 Task: Add in the project ZoneTech a sprint 'Starburst'.
Action: Mouse moved to (91, 211)
Screenshot: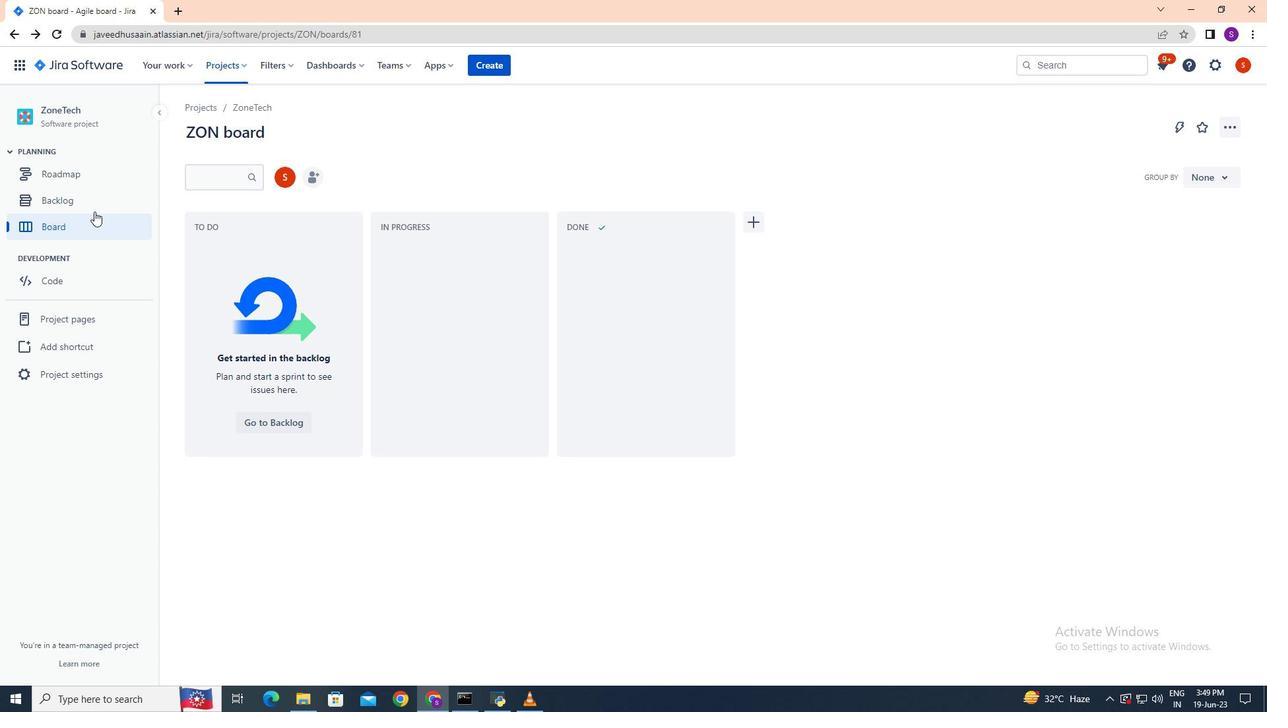 
Action: Mouse pressed left at (91, 211)
Screenshot: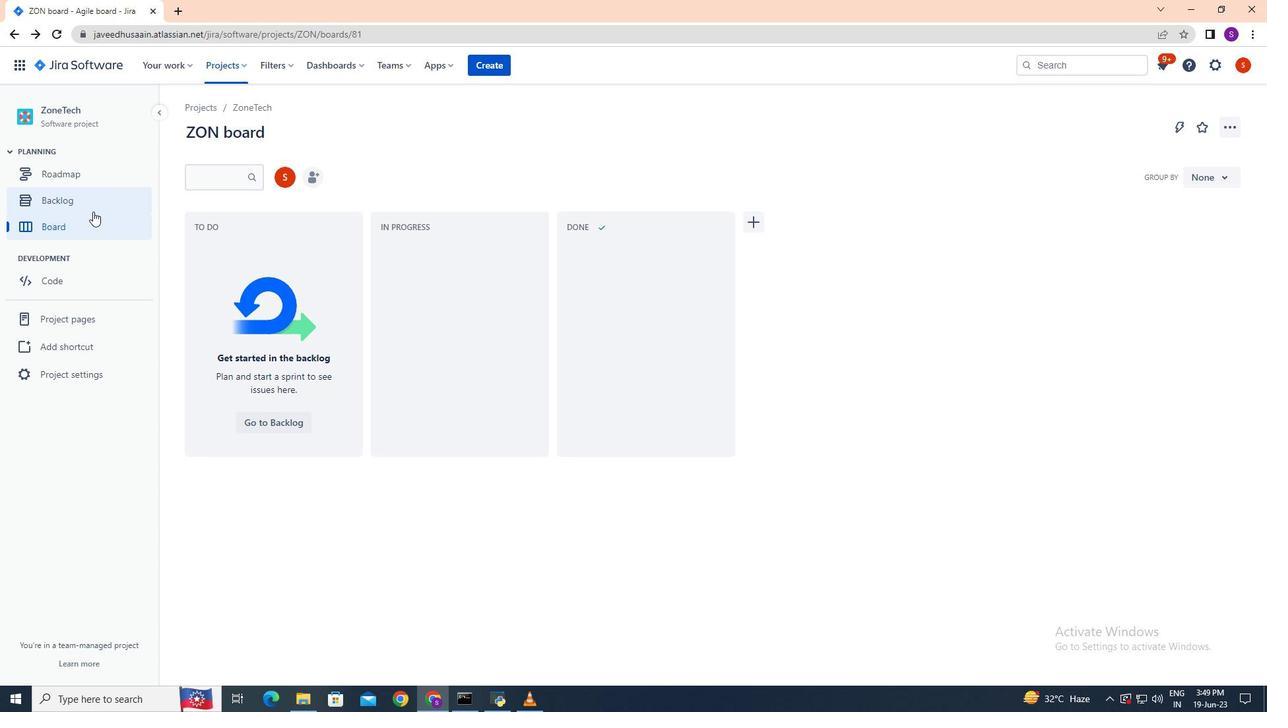 
Action: Mouse moved to (541, 434)
Screenshot: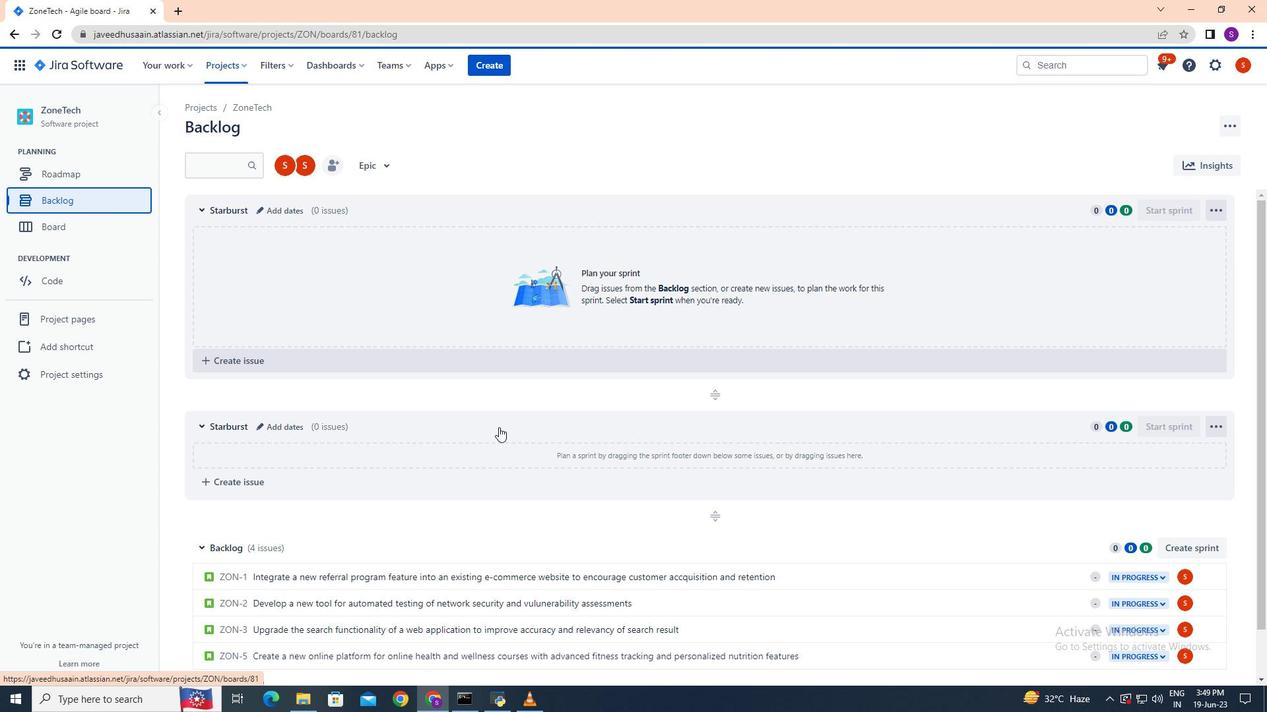 
Action: Mouse scrolled (541, 433) with delta (0, 0)
Screenshot: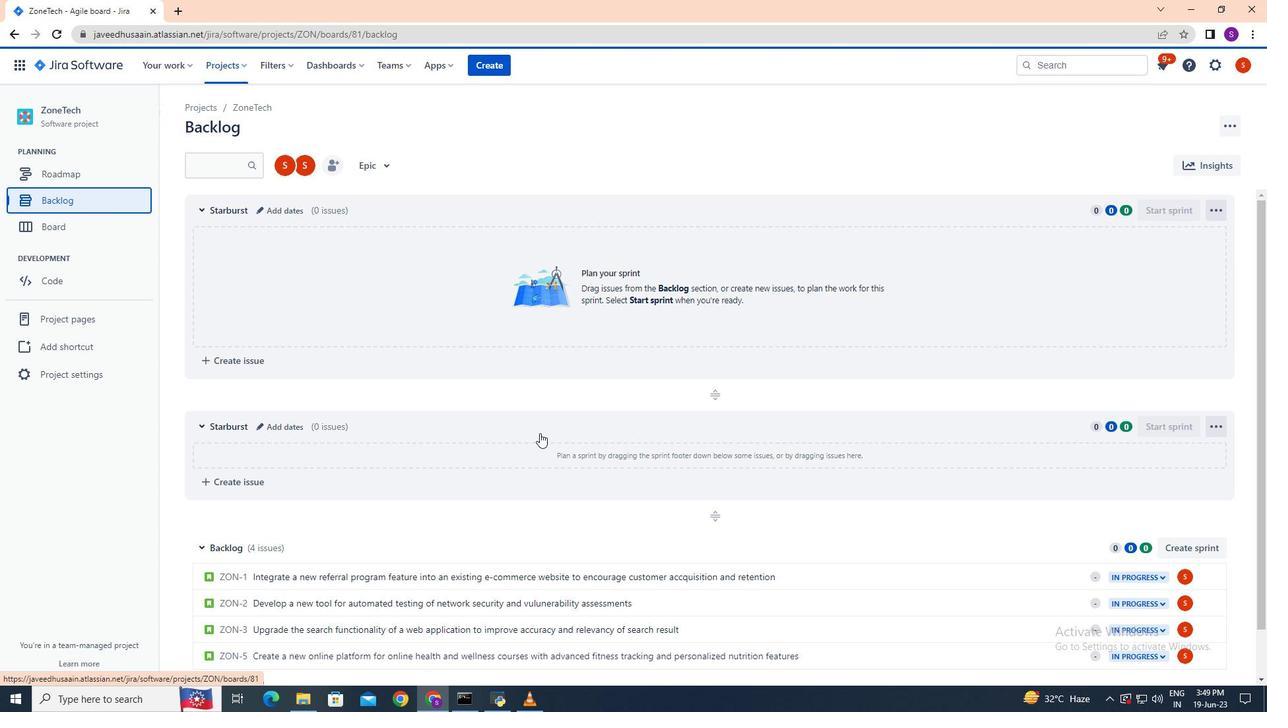 
Action: Mouse scrolled (541, 433) with delta (0, 0)
Screenshot: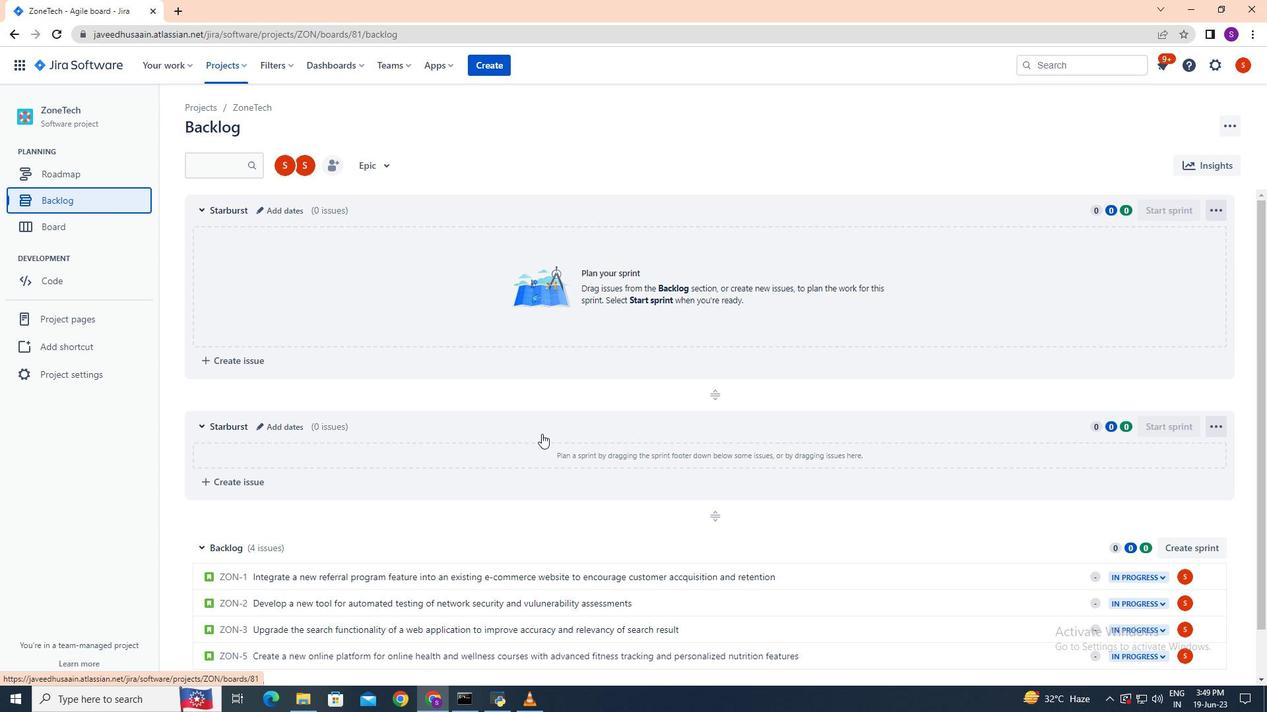 
Action: Mouse scrolled (541, 434) with delta (0, 0)
Screenshot: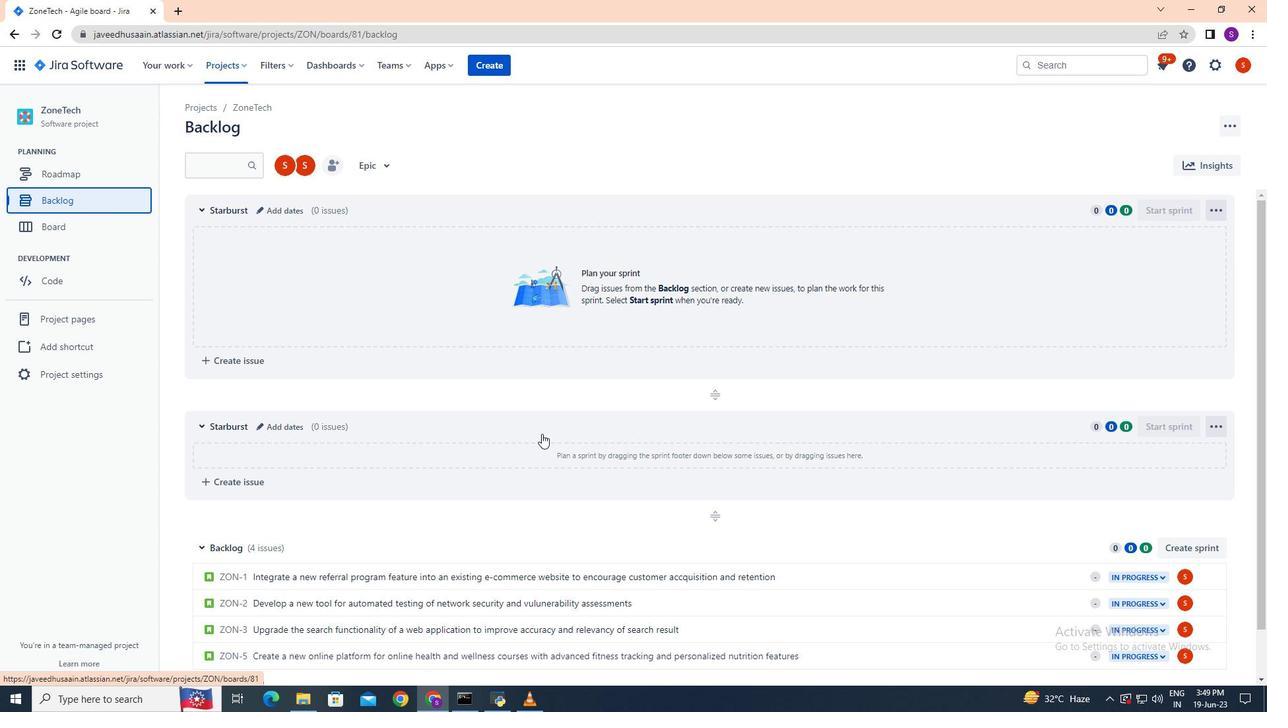 
Action: Mouse scrolled (541, 433) with delta (0, 0)
Screenshot: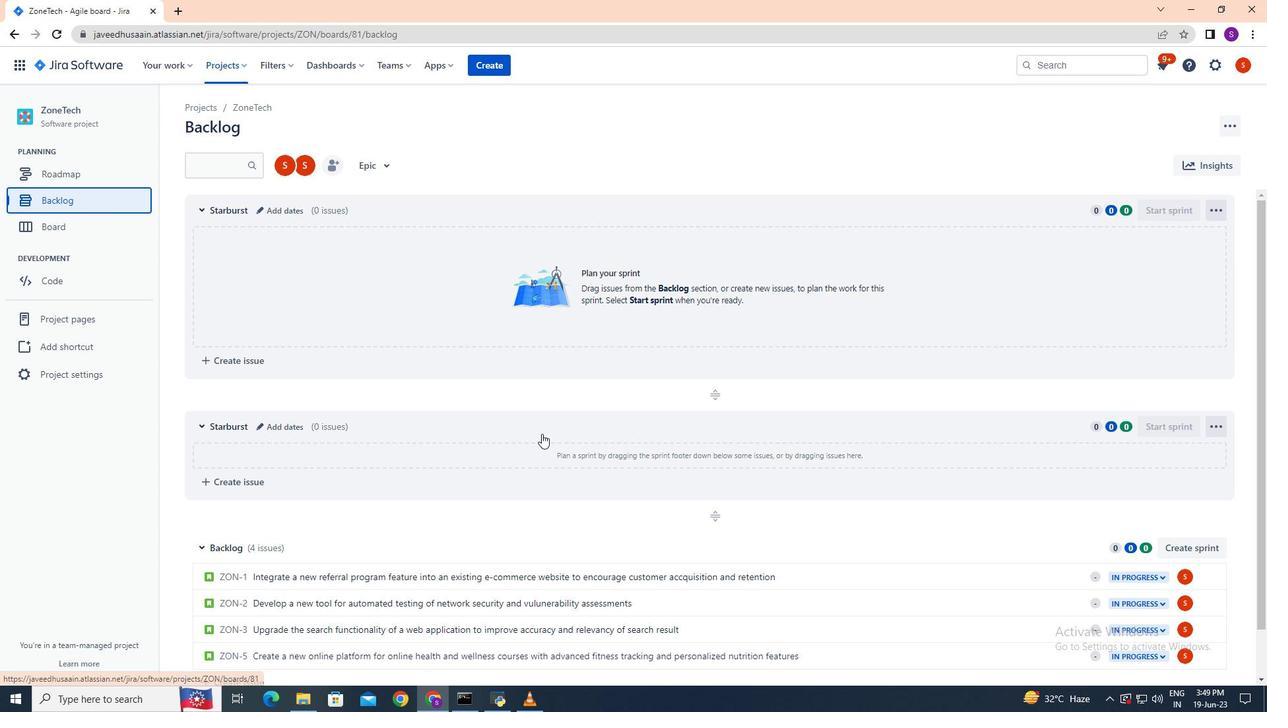 
Action: Mouse moved to (1197, 494)
Screenshot: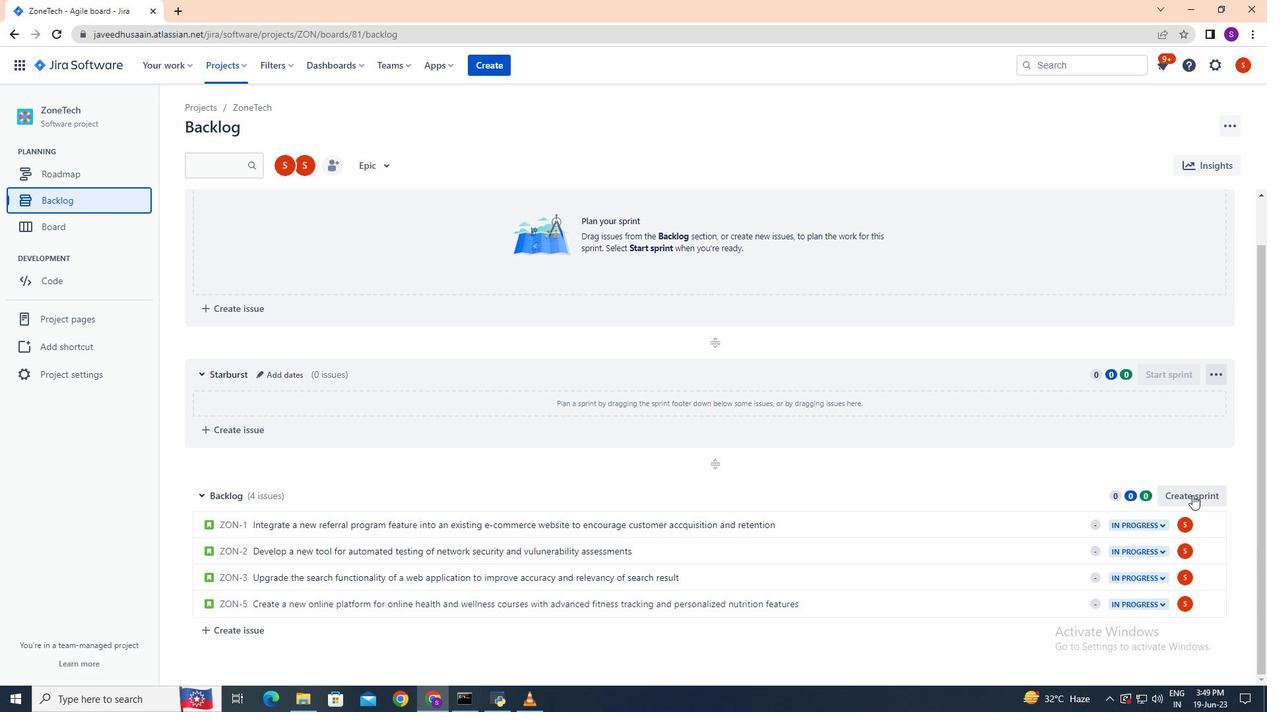 
Action: Mouse pressed left at (1197, 494)
Screenshot: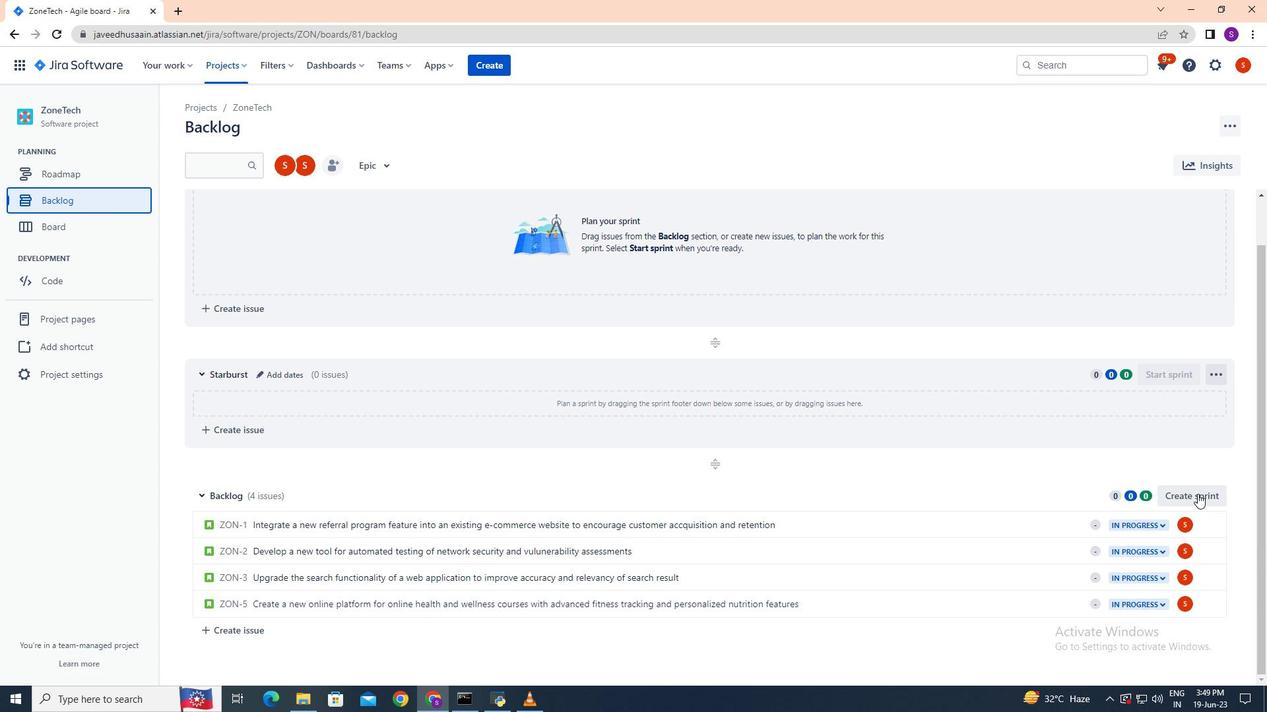
Action: Mouse moved to (271, 487)
Screenshot: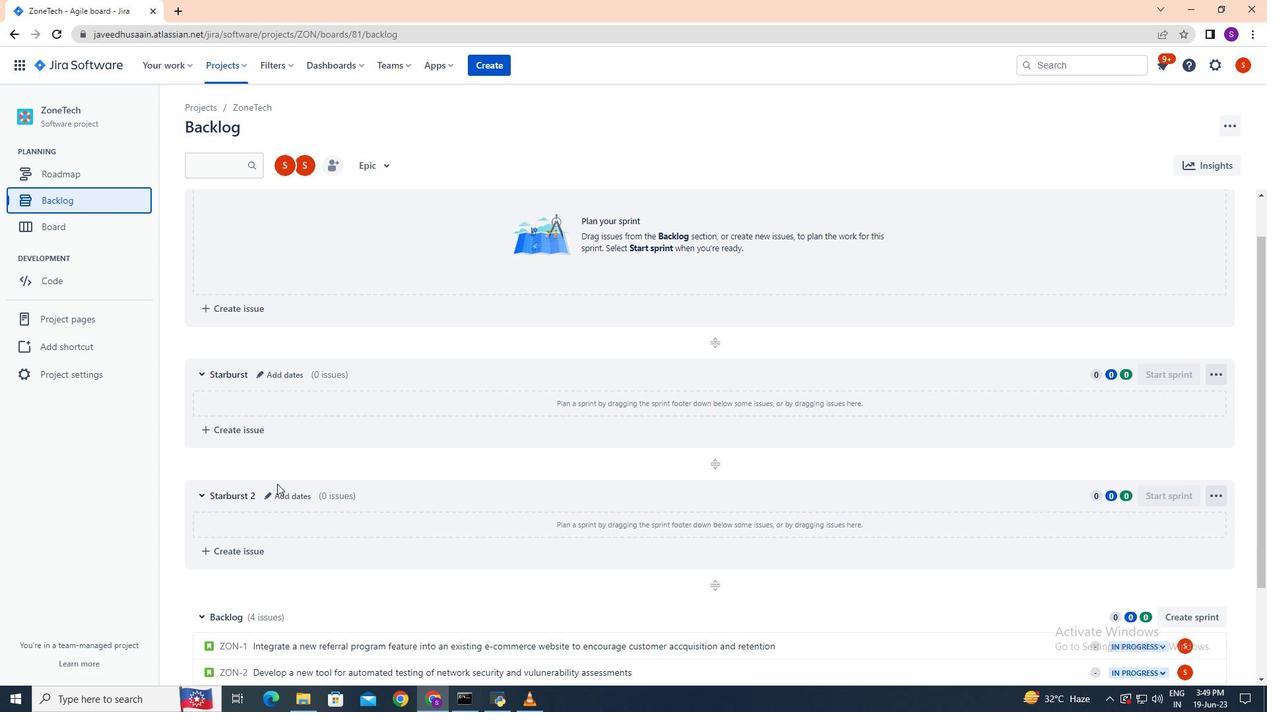 
Action: Mouse pressed left at (271, 487)
Screenshot: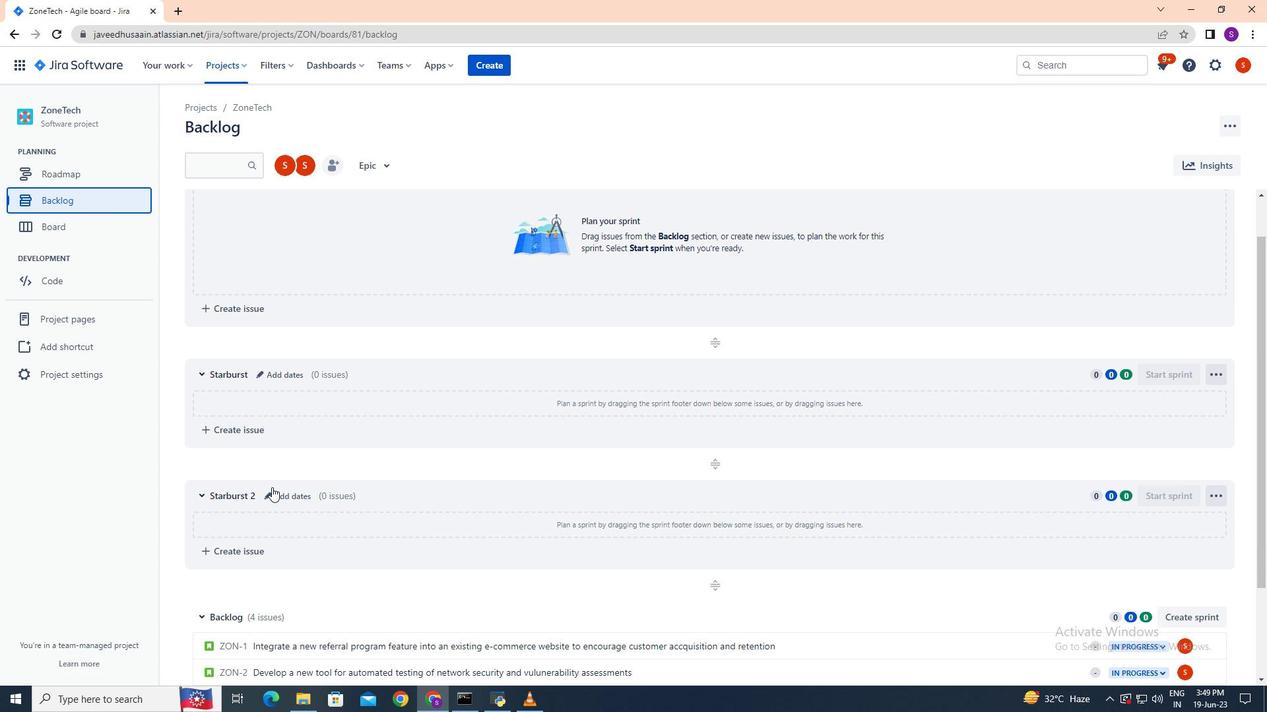 
Action: Mouse moved to (268, 496)
Screenshot: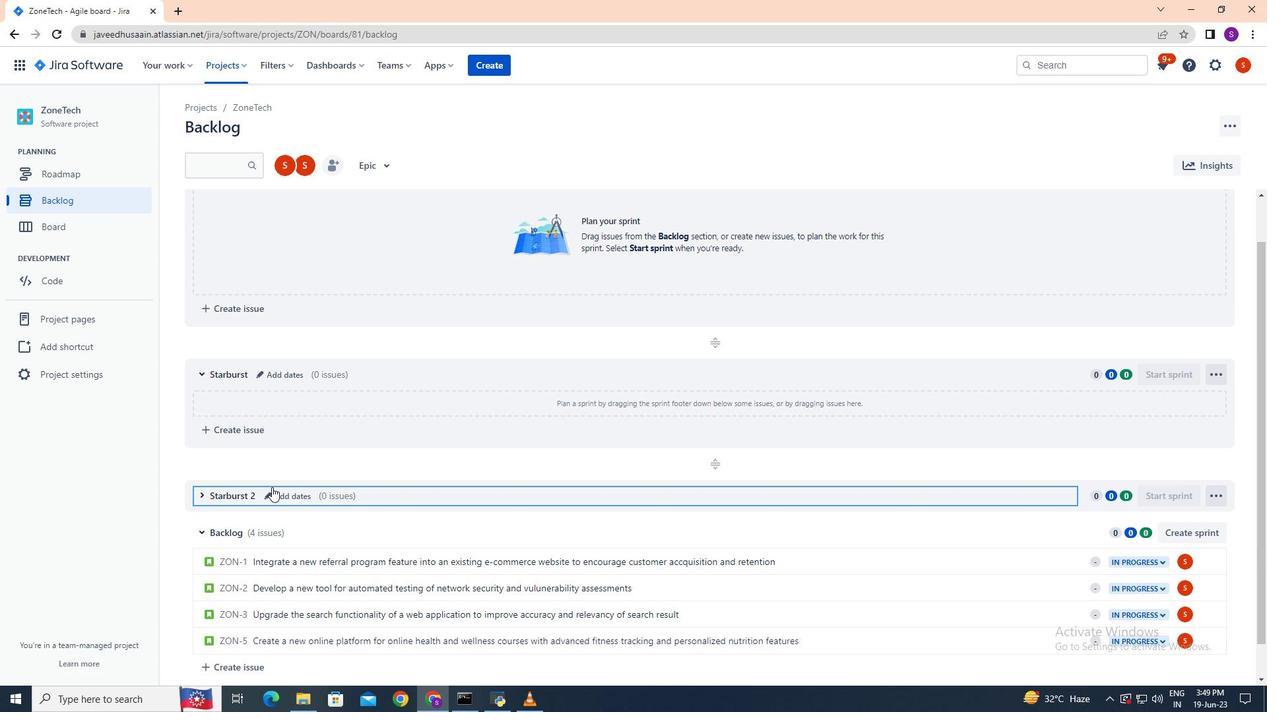 
Action: Mouse pressed left at (268, 496)
Screenshot: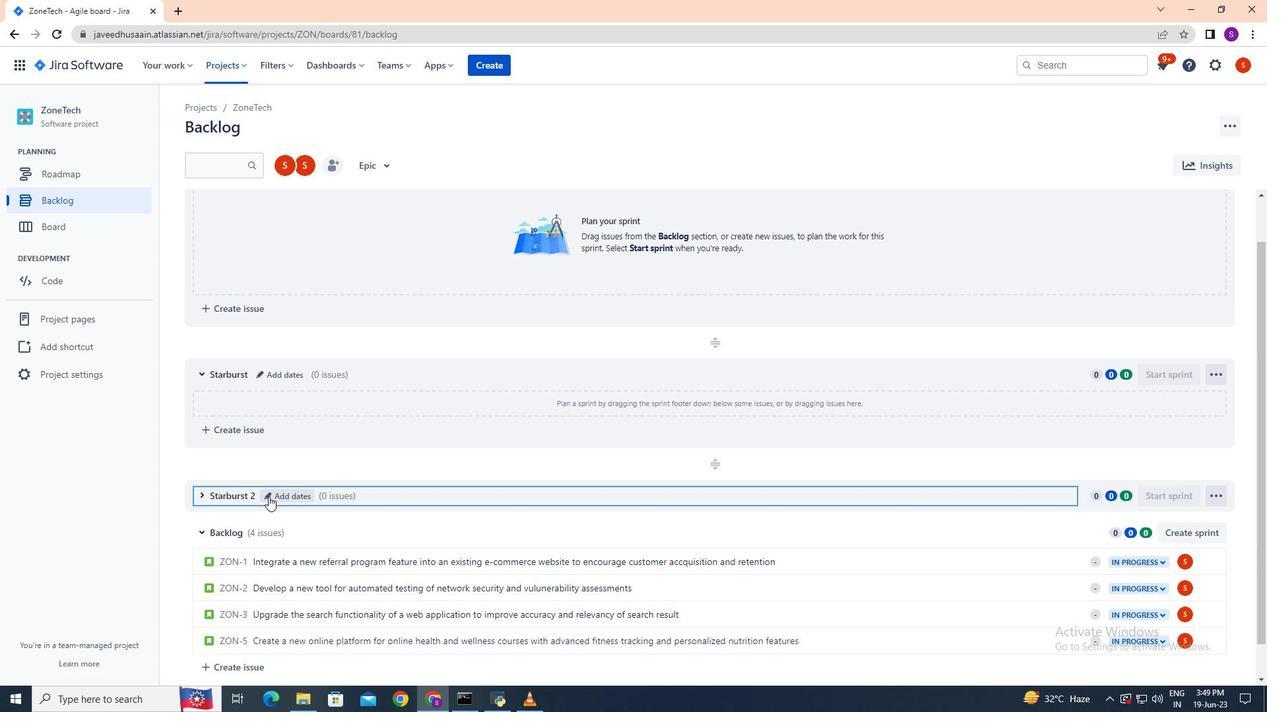 
Action: Mouse moved to (528, 260)
Screenshot: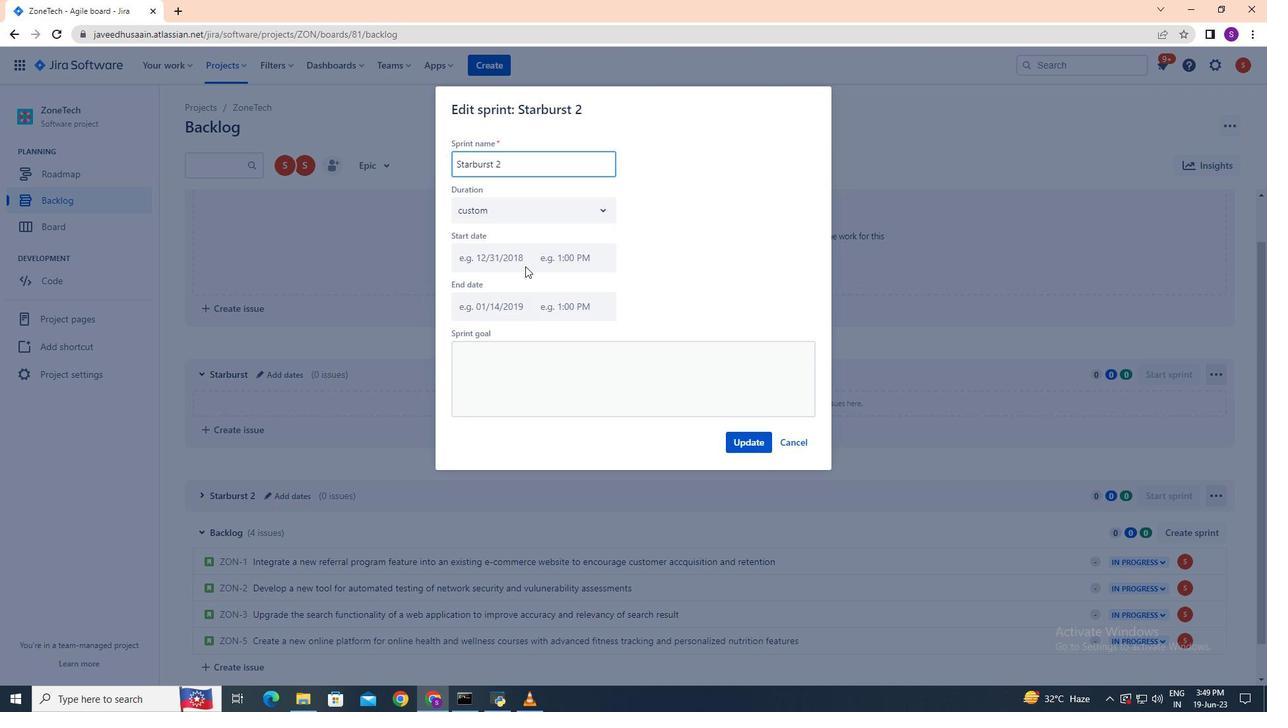 
Action: Key pressed <Key.backspace><Key.backspace><Key.backspace><Key.backspace><Key.backspace><Key.backspace><Key.backspace><Key.backspace><Key.backspace><Key.backspace><Key.backspace><Key.backspace><Key.backspace><Key.backspace><Key.backspace><Key.shift>Starburst
Screenshot: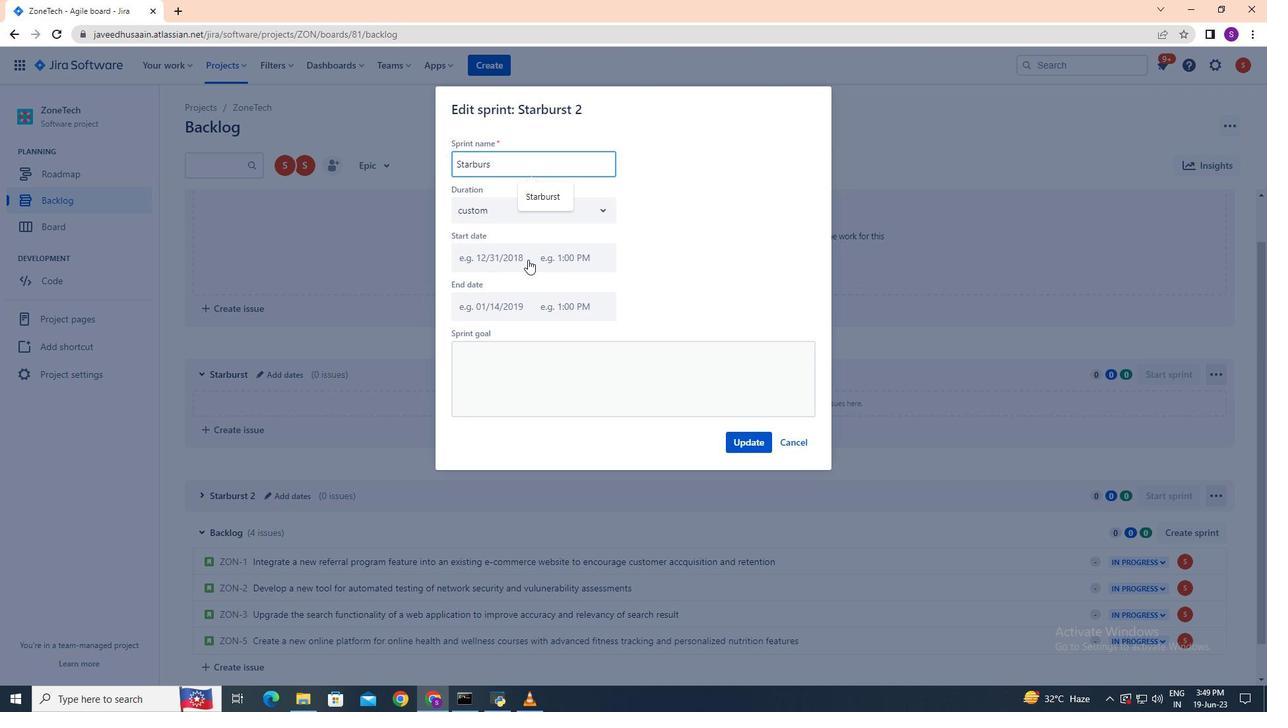 
Action: Mouse moved to (771, 443)
Screenshot: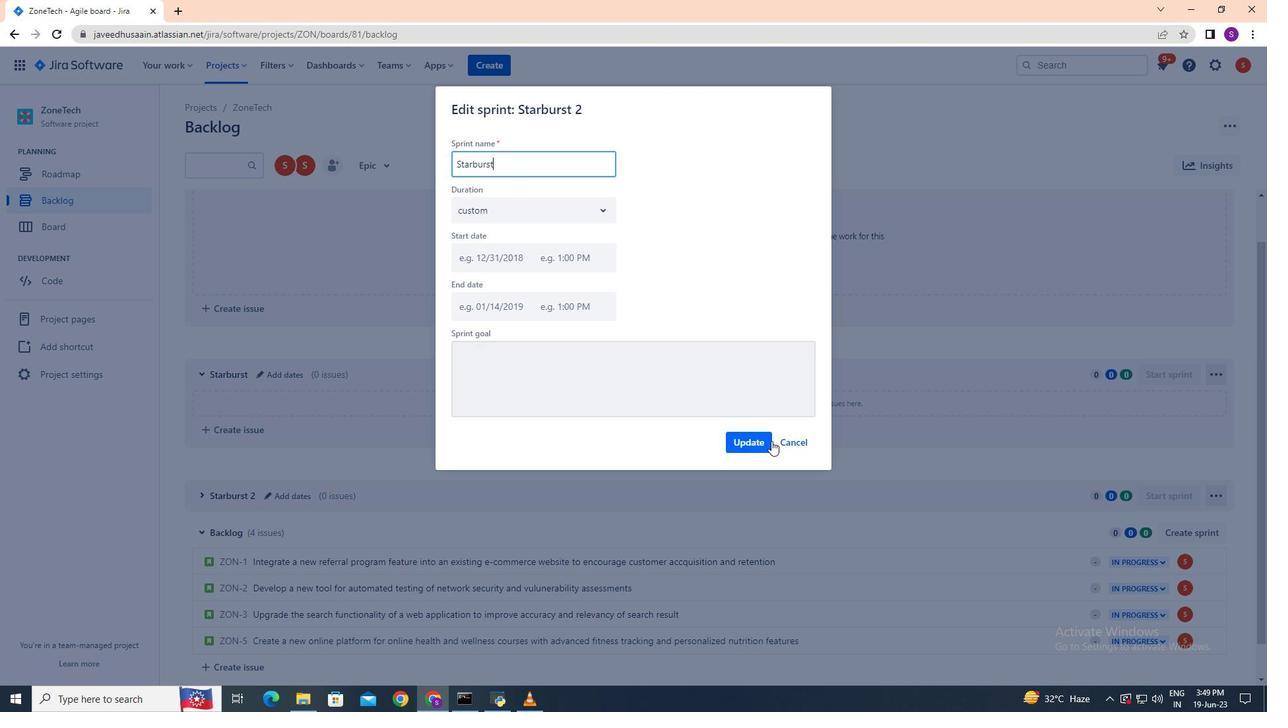 
Action: Mouse pressed left at (771, 443)
Screenshot: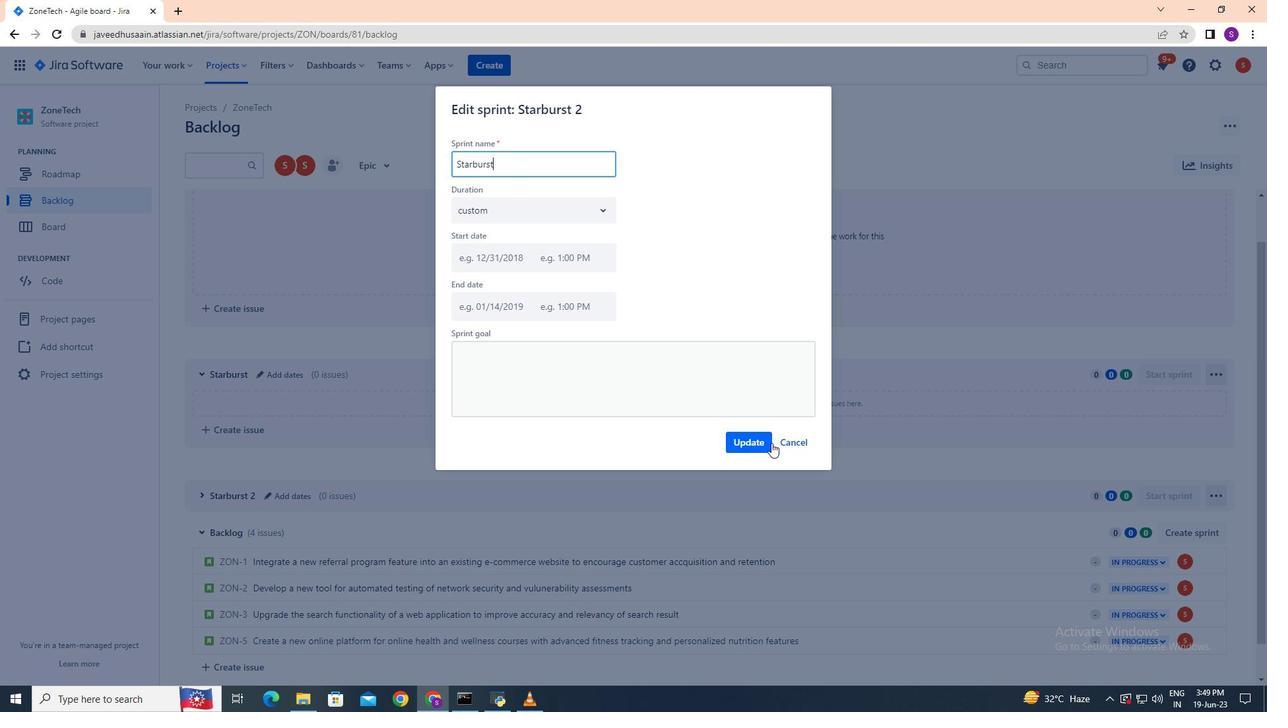 
